 Task: Use the formula "ISEVEN" in spreadsheet "Project portfolio".
Action: Mouse moved to (607, 486)
Screenshot: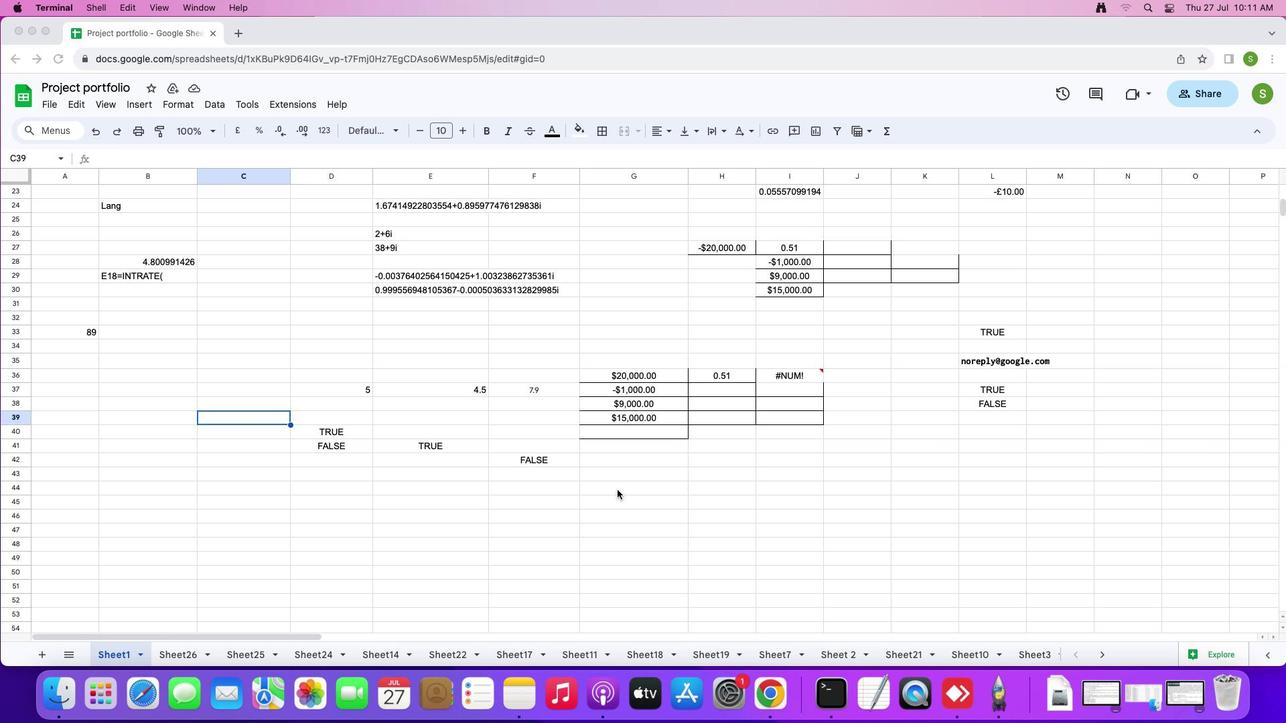 
Action: Mouse pressed left at (607, 486)
Screenshot: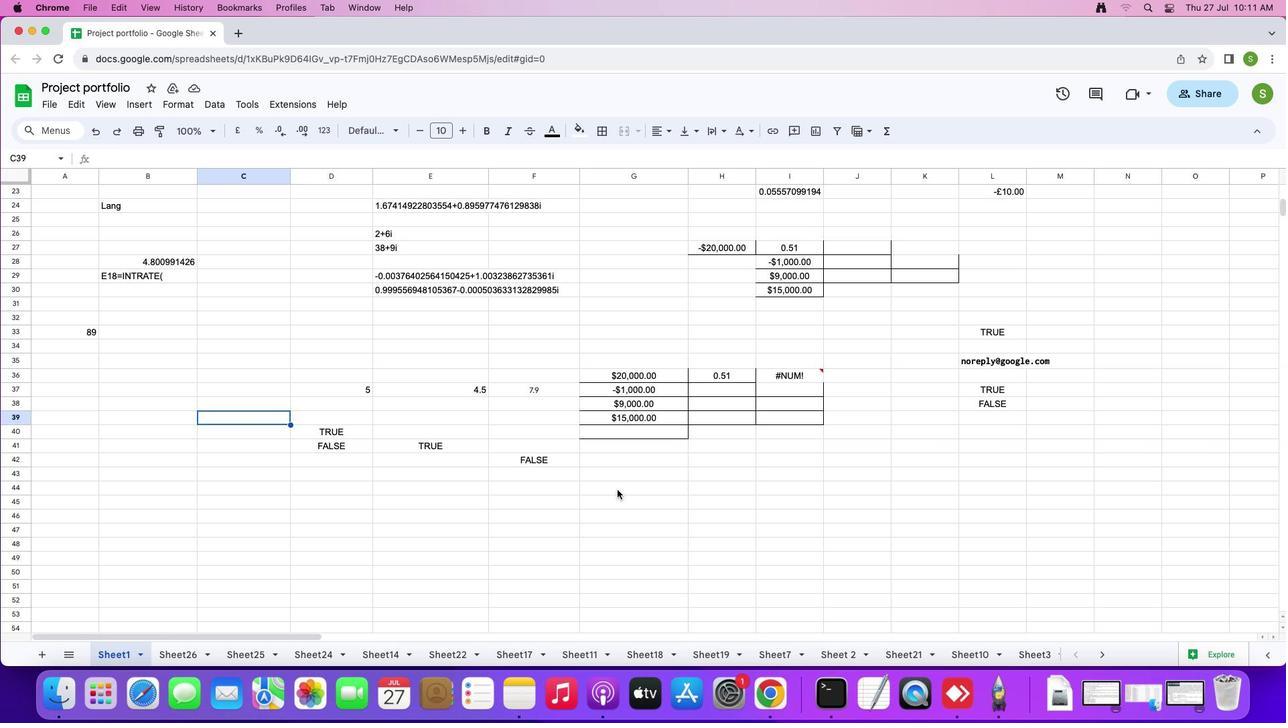 
Action: Mouse moved to (610, 483)
Screenshot: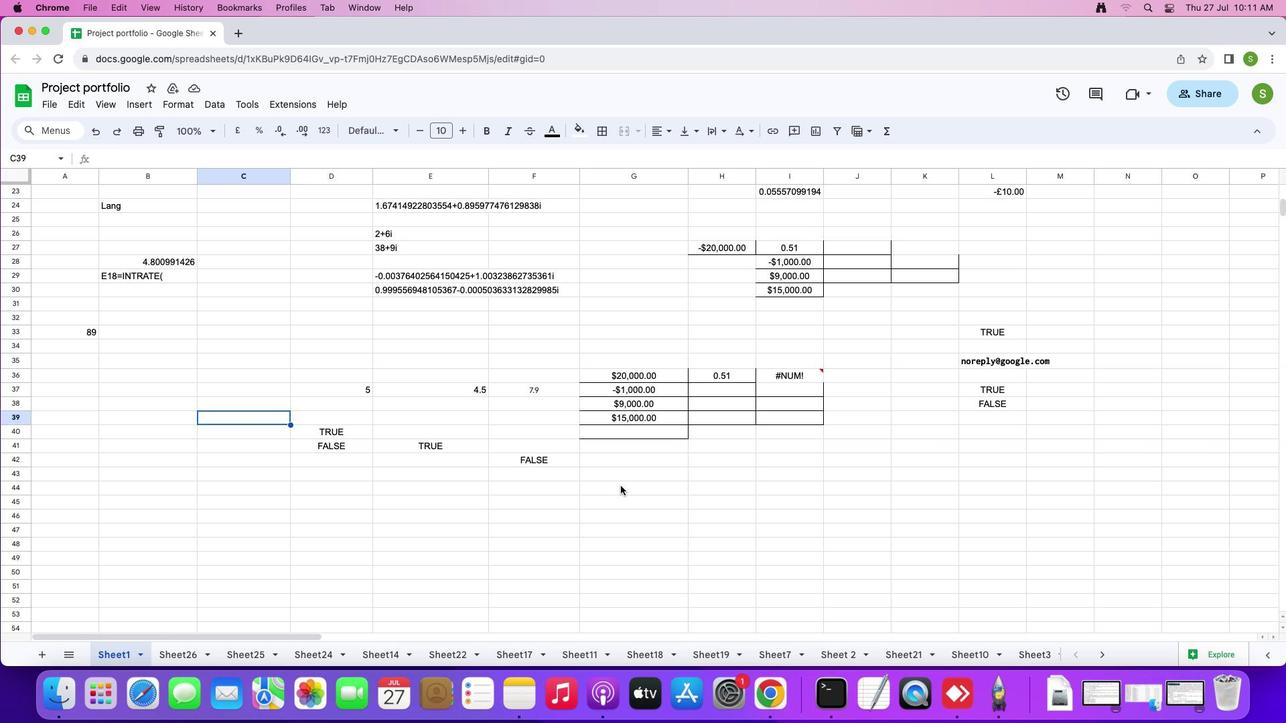 
Action: Mouse pressed left at (610, 483)
Screenshot: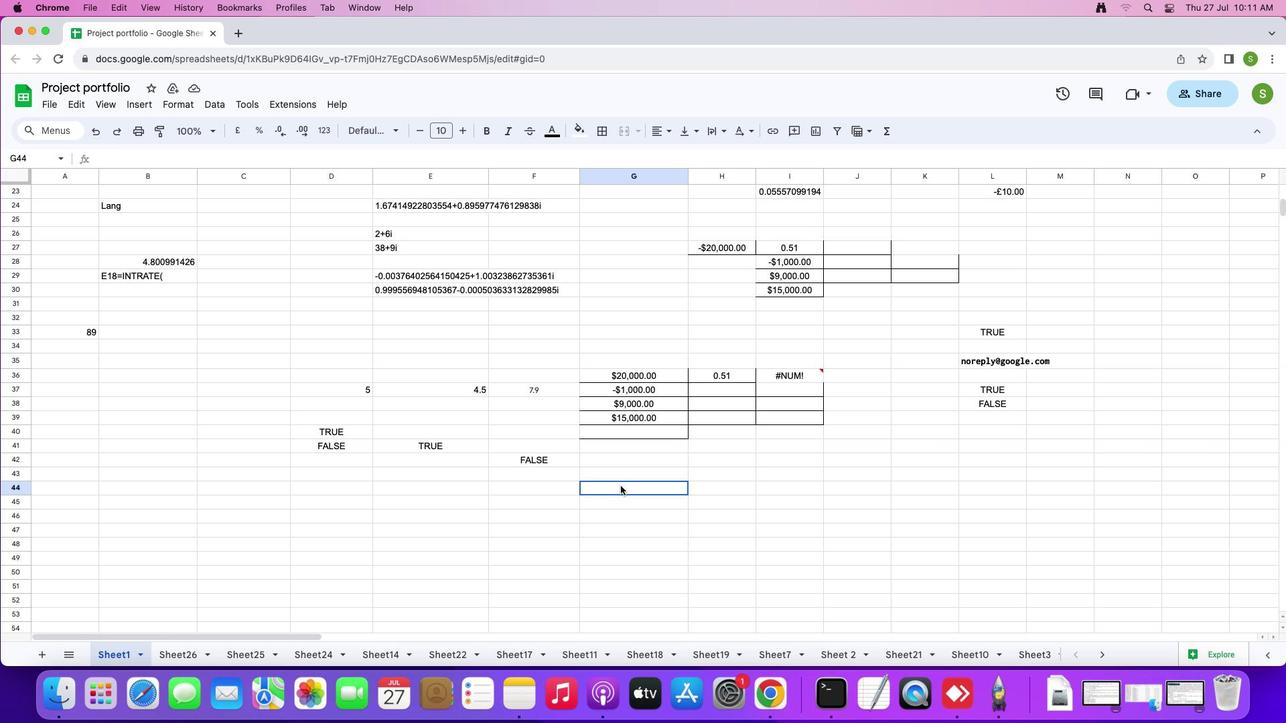 
Action: Mouse moved to (217, 93)
Screenshot: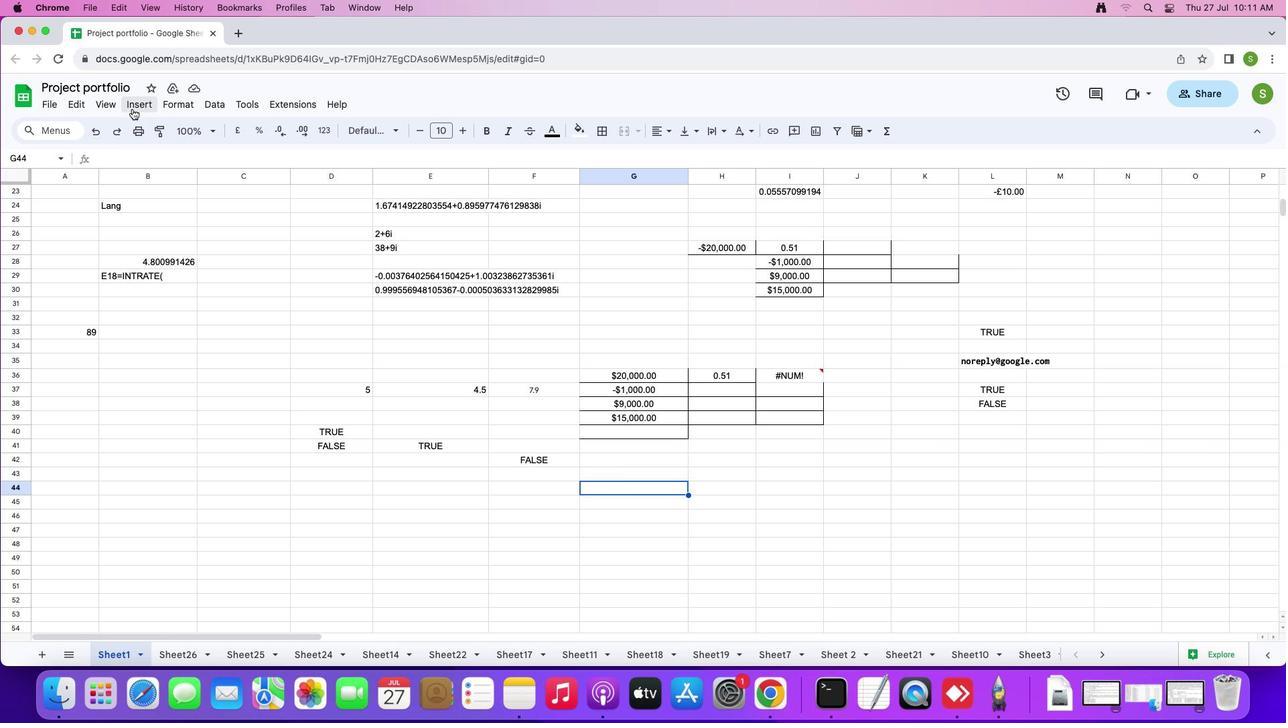 
Action: Mouse pressed left at (217, 93)
Screenshot: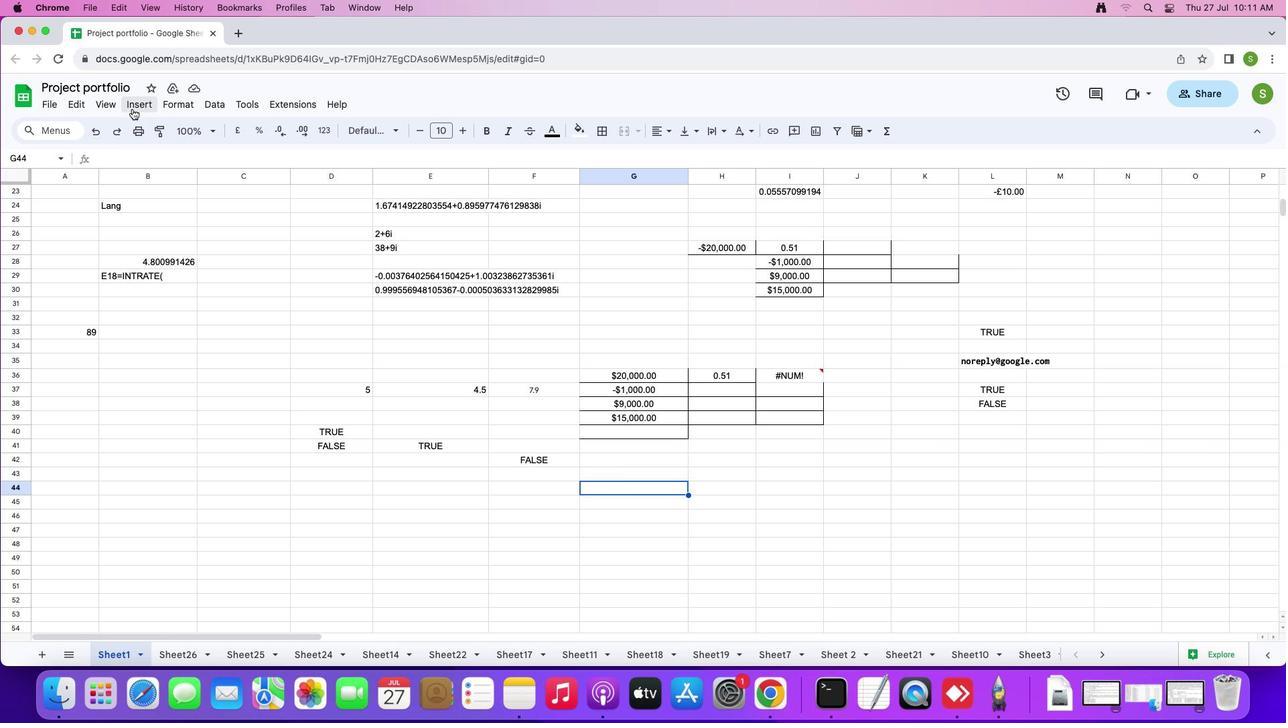 
Action: Mouse moved to (261, 320)
Screenshot: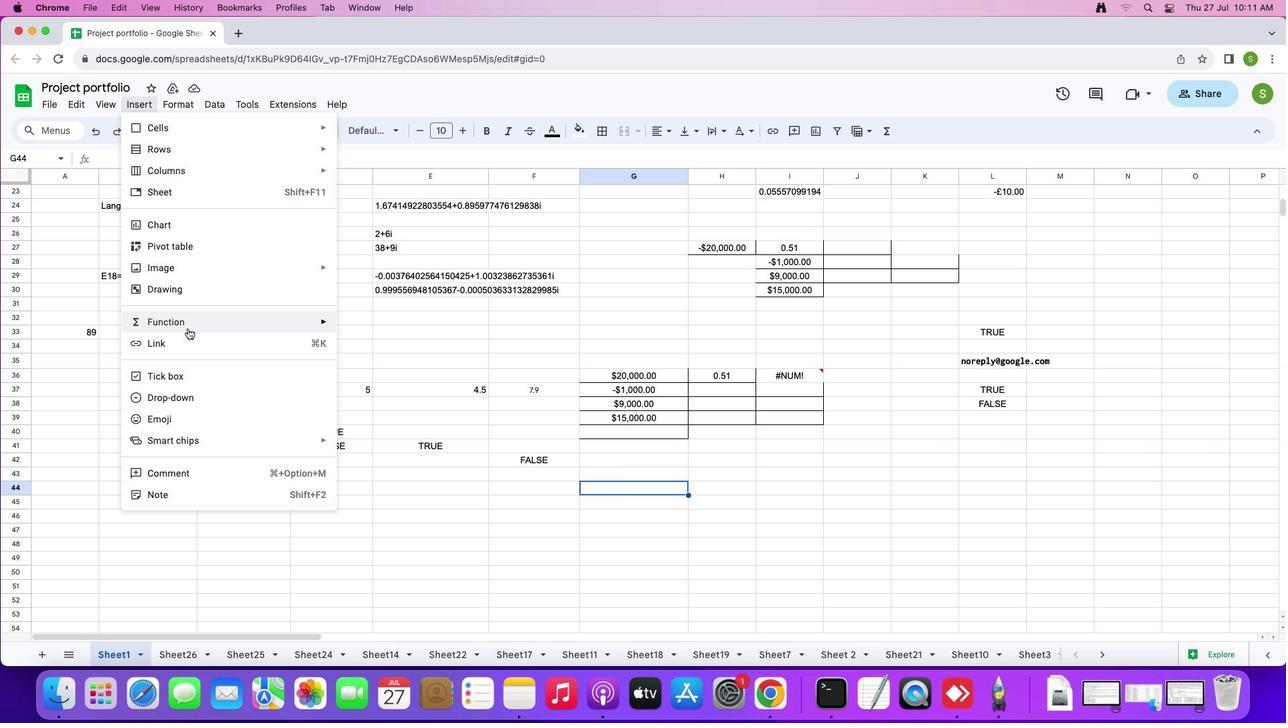 
Action: Mouse pressed left at (261, 320)
Screenshot: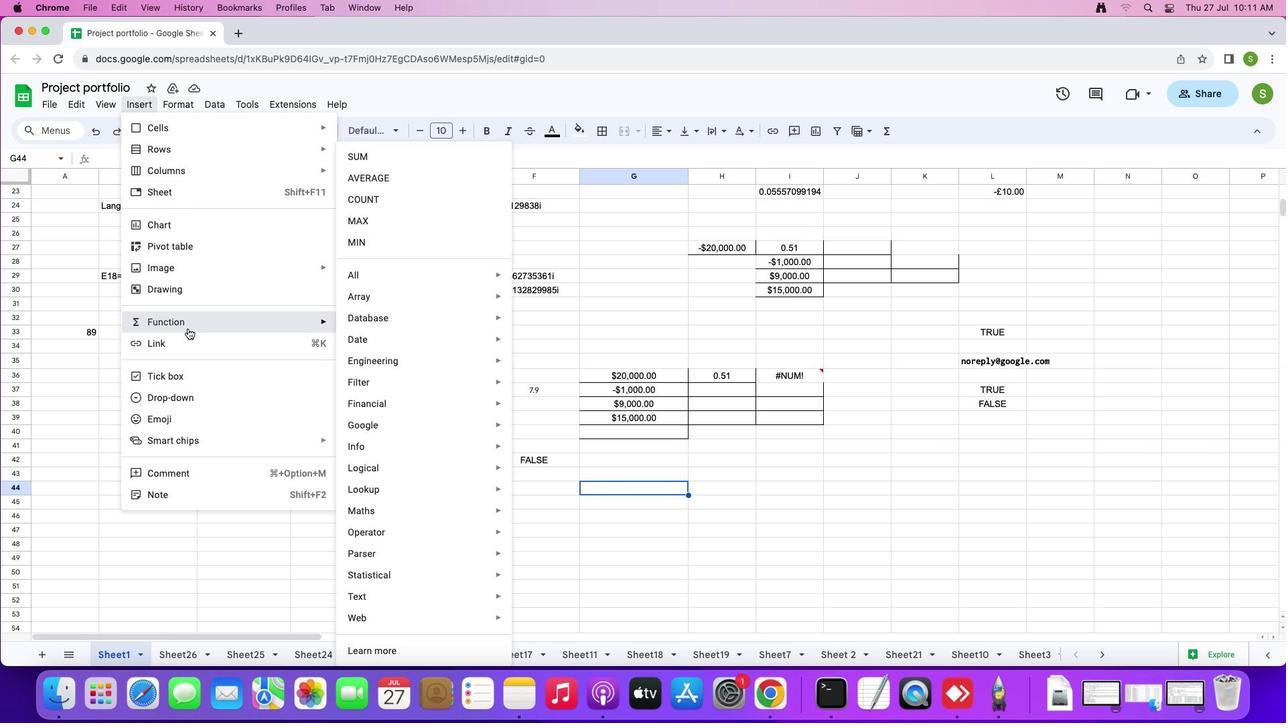 
Action: Mouse moved to (415, 269)
Screenshot: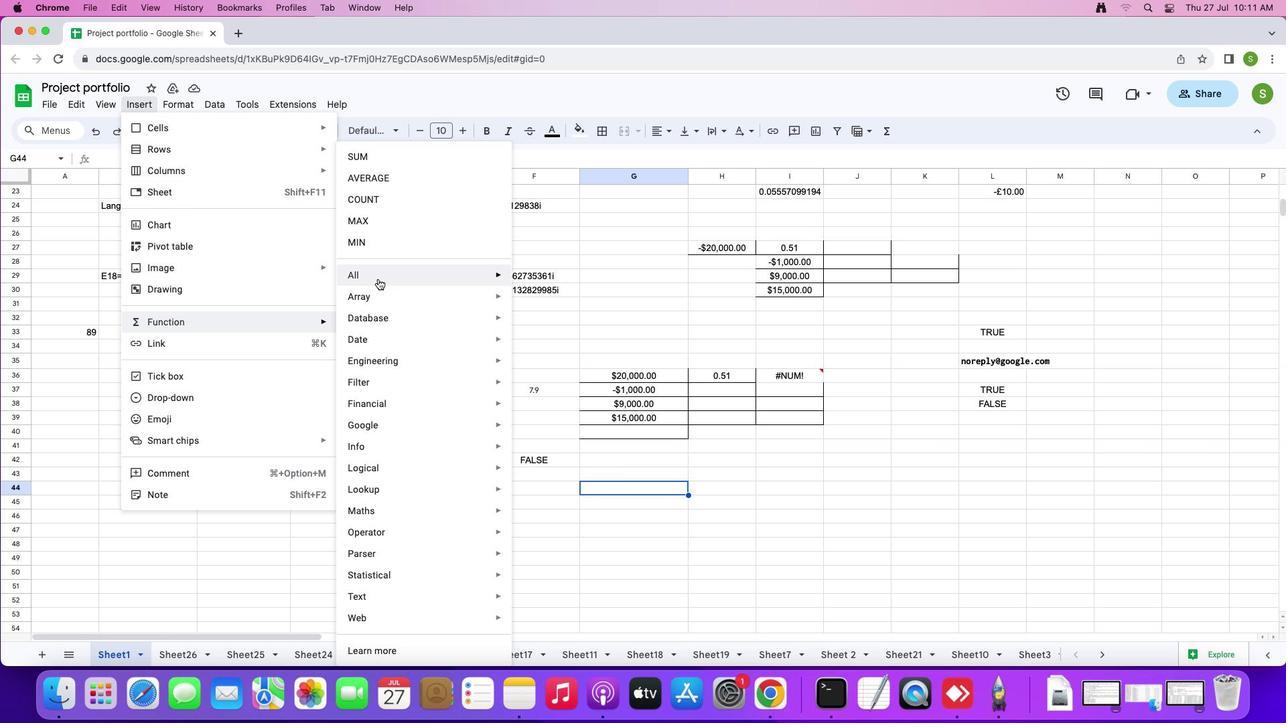 
Action: Mouse pressed left at (415, 269)
Screenshot: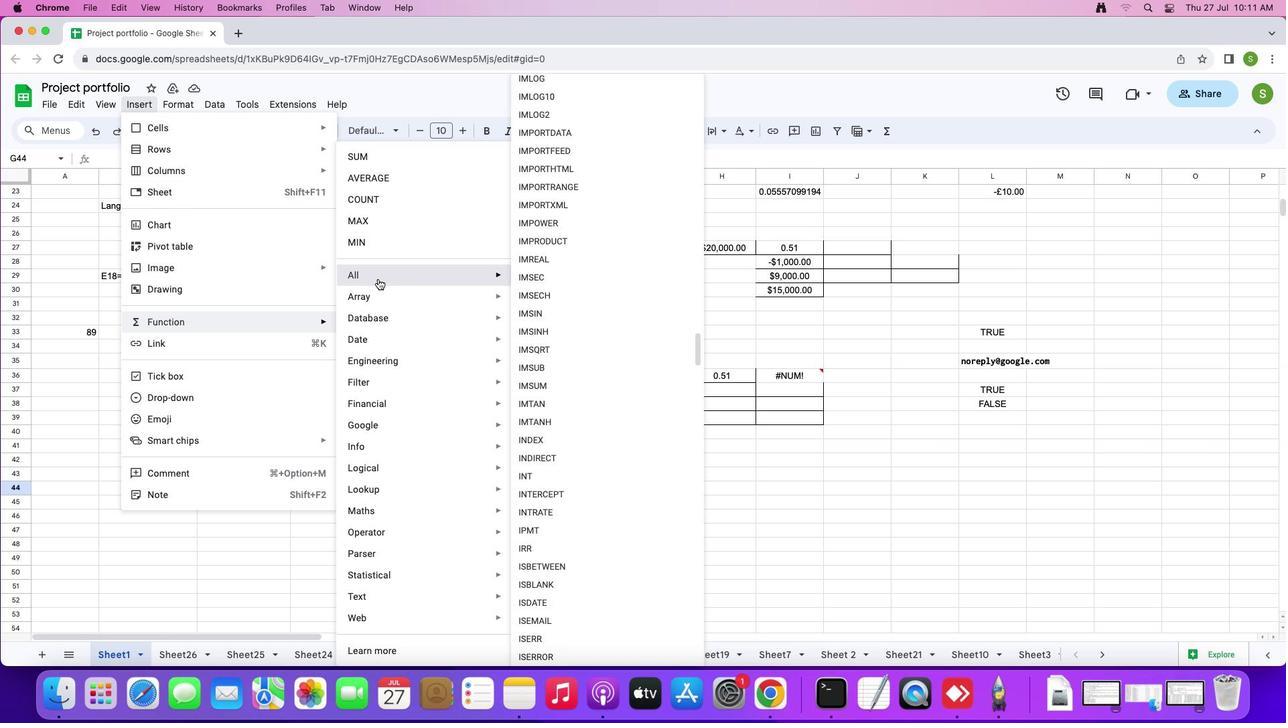 
Action: Mouse moved to (564, 643)
Screenshot: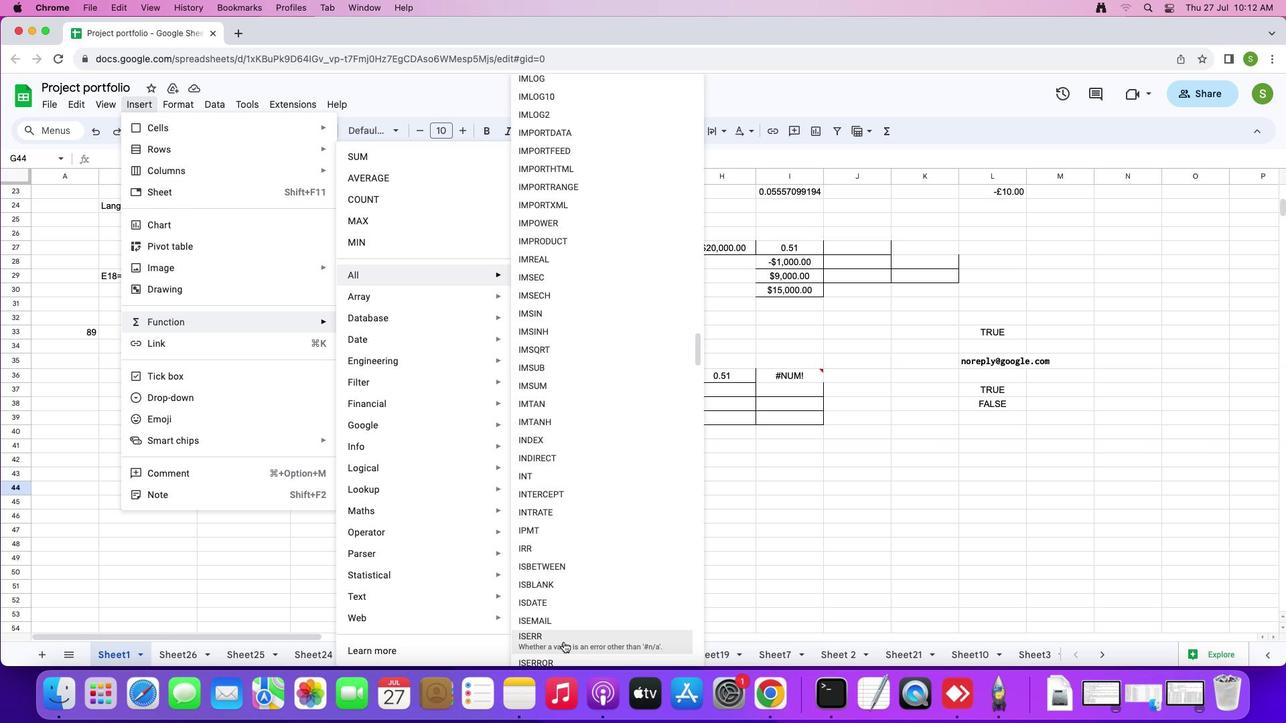 
Action: Mouse scrolled (564, 643) with delta (111, -18)
Screenshot: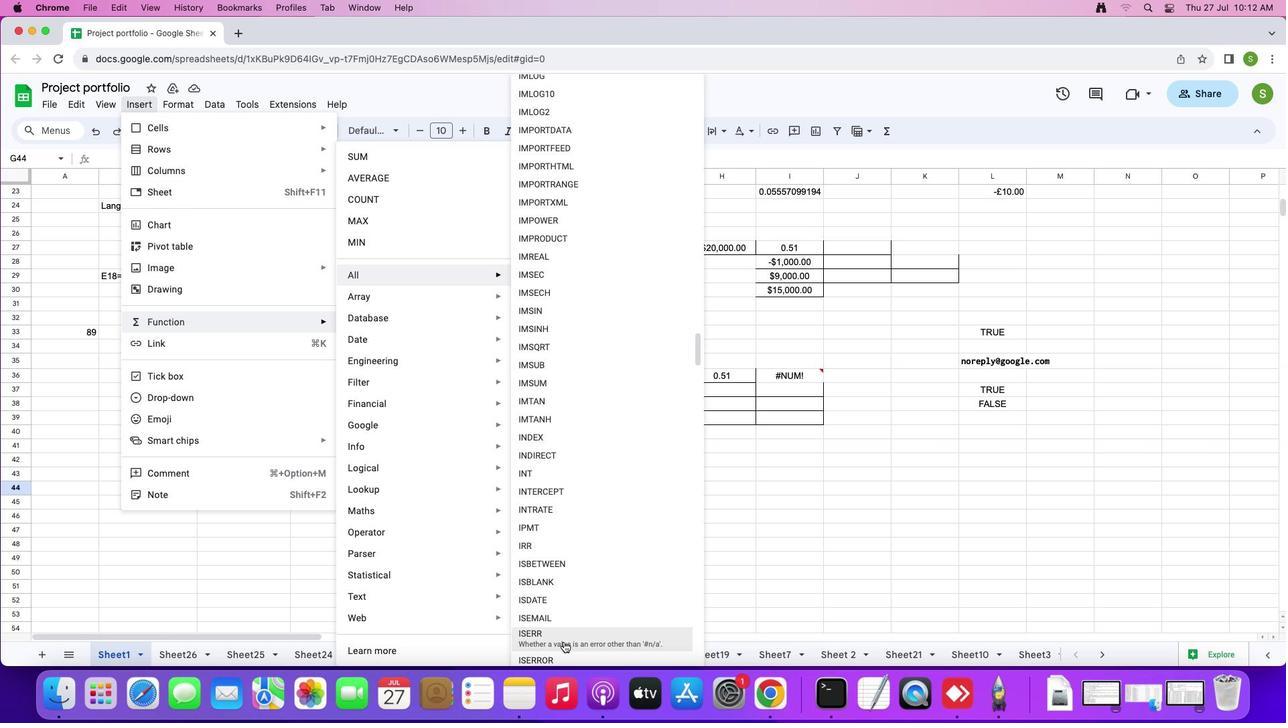 
Action: Mouse scrolled (564, 643) with delta (111, -18)
Screenshot: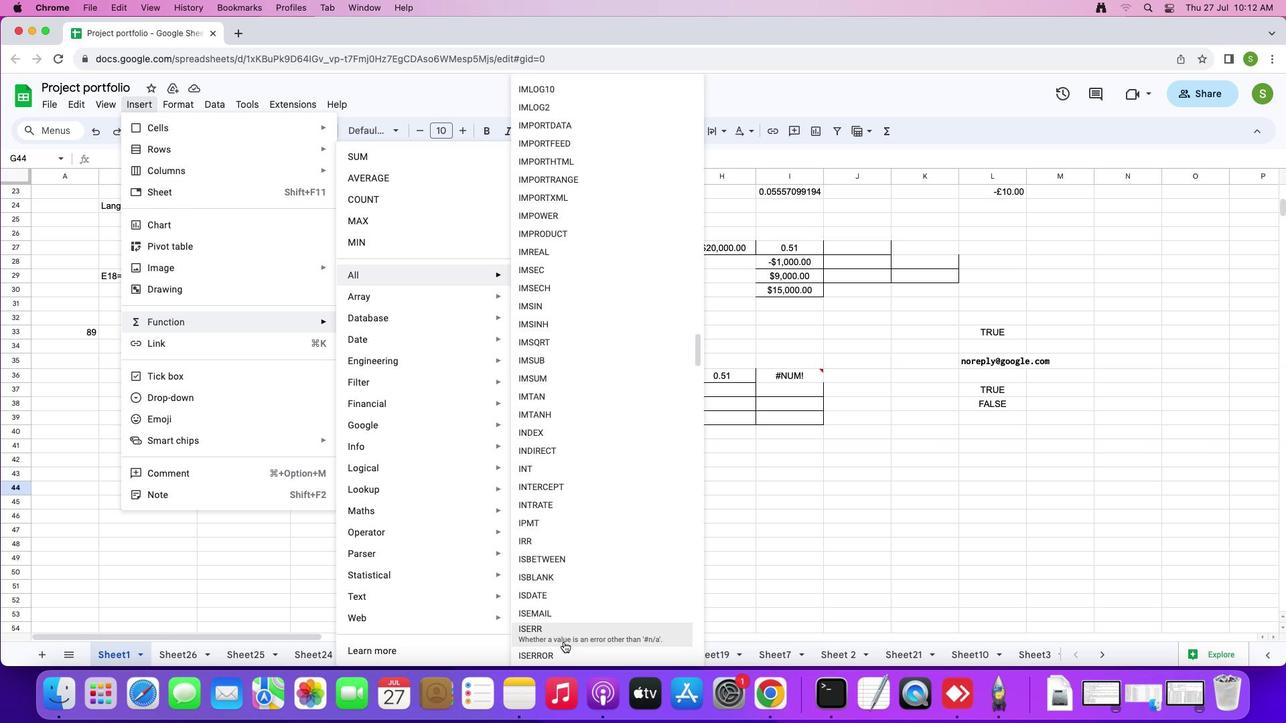 
Action: Mouse scrolled (564, 643) with delta (111, -18)
Screenshot: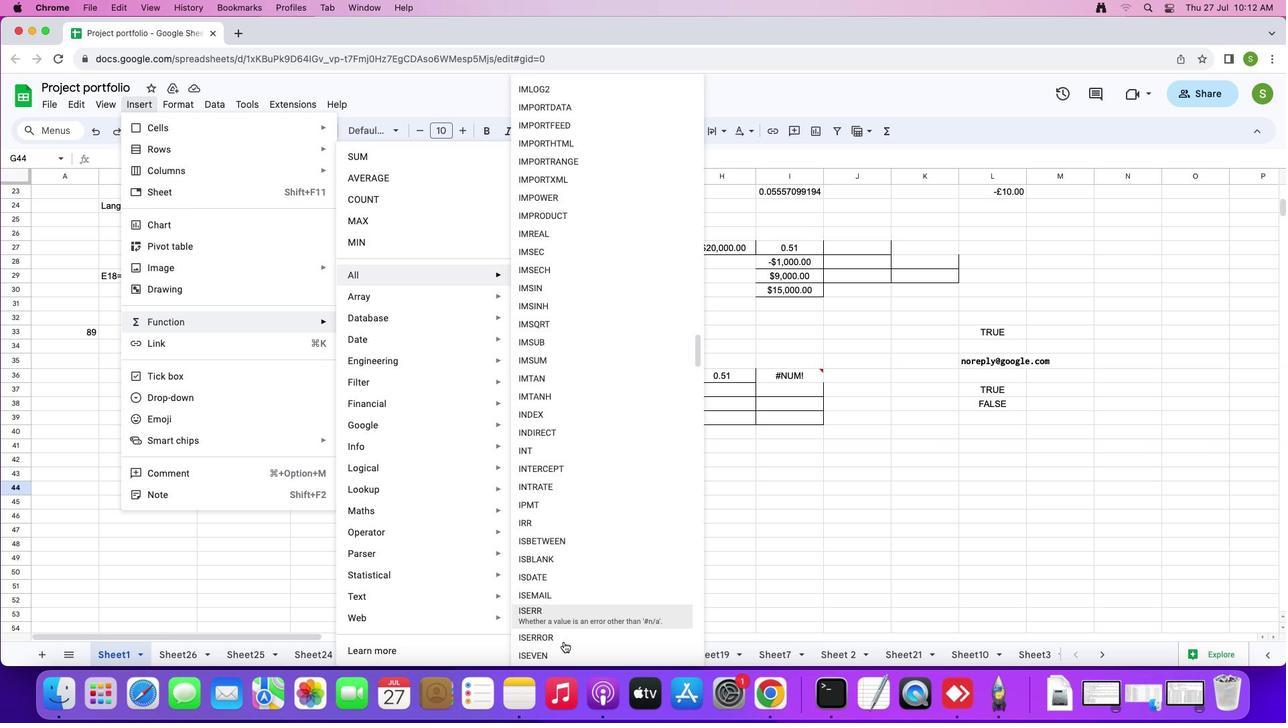 
Action: Mouse scrolled (564, 643) with delta (111, -18)
Screenshot: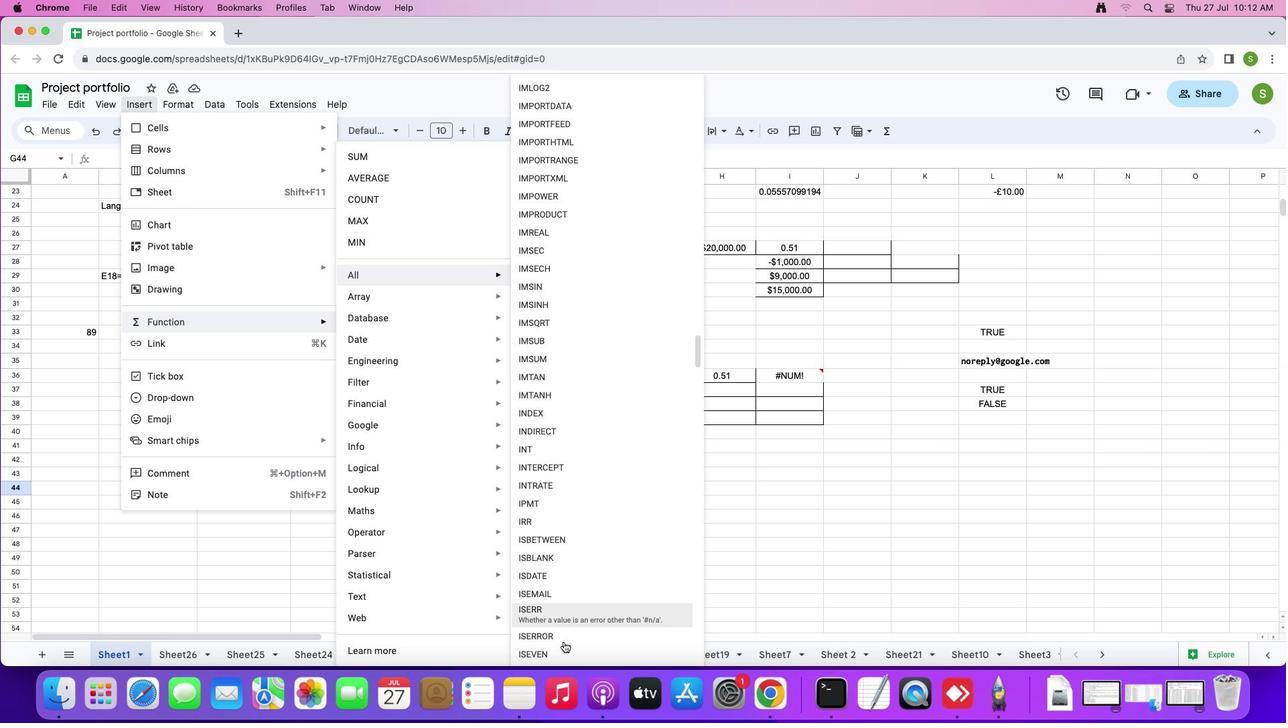 
Action: Mouse scrolled (564, 643) with delta (111, -18)
Screenshot: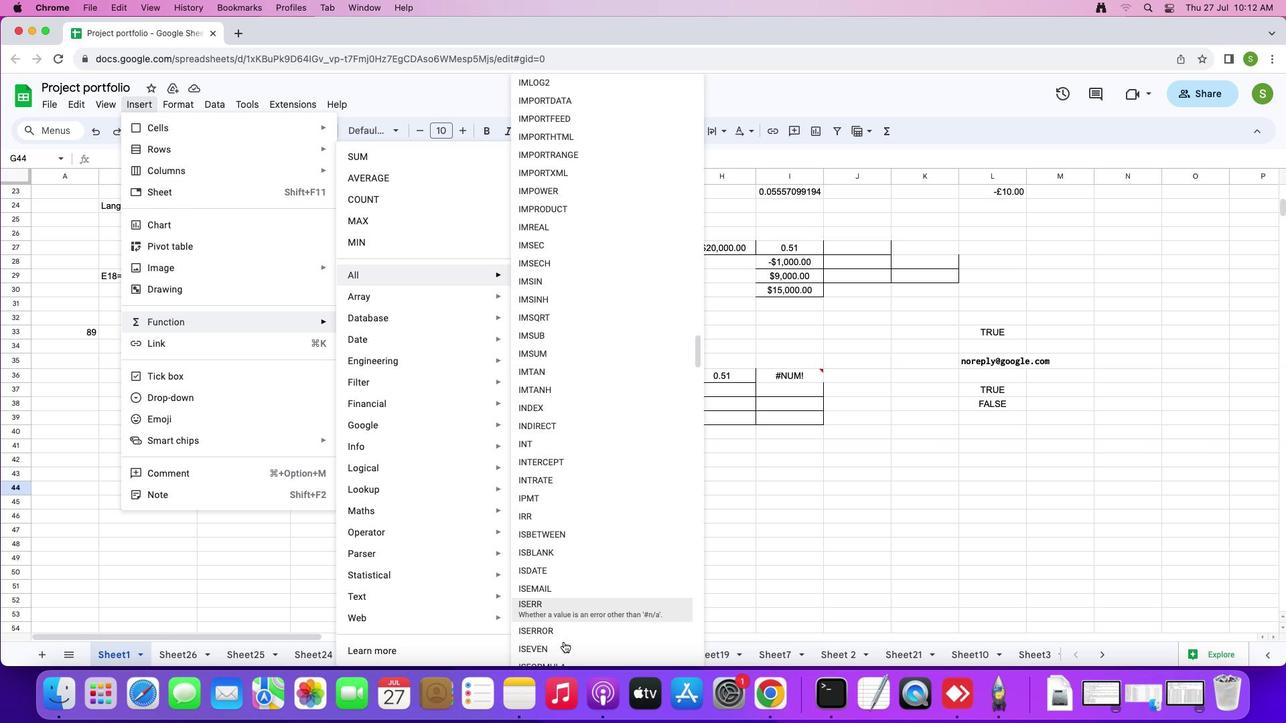 
Action: Mouse moved to (560, 642)
Screenshot: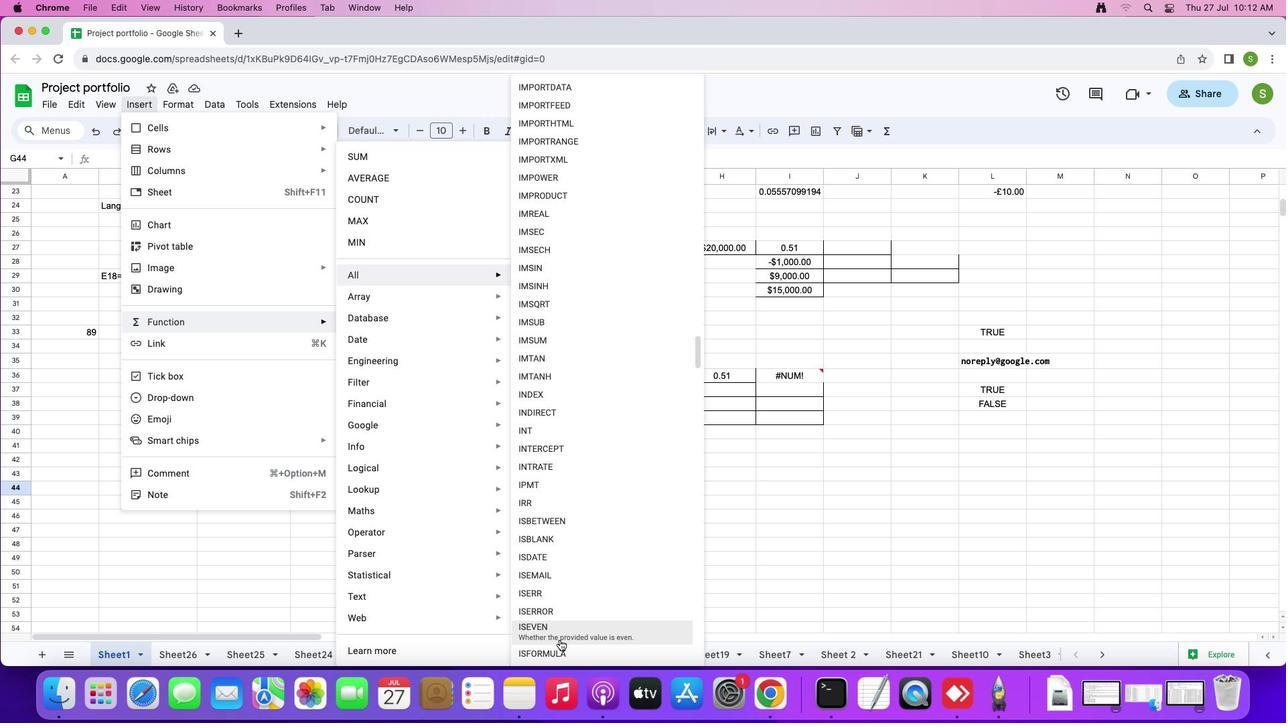 
Action: Mouse pressed left at (560, 642)
Screenshot: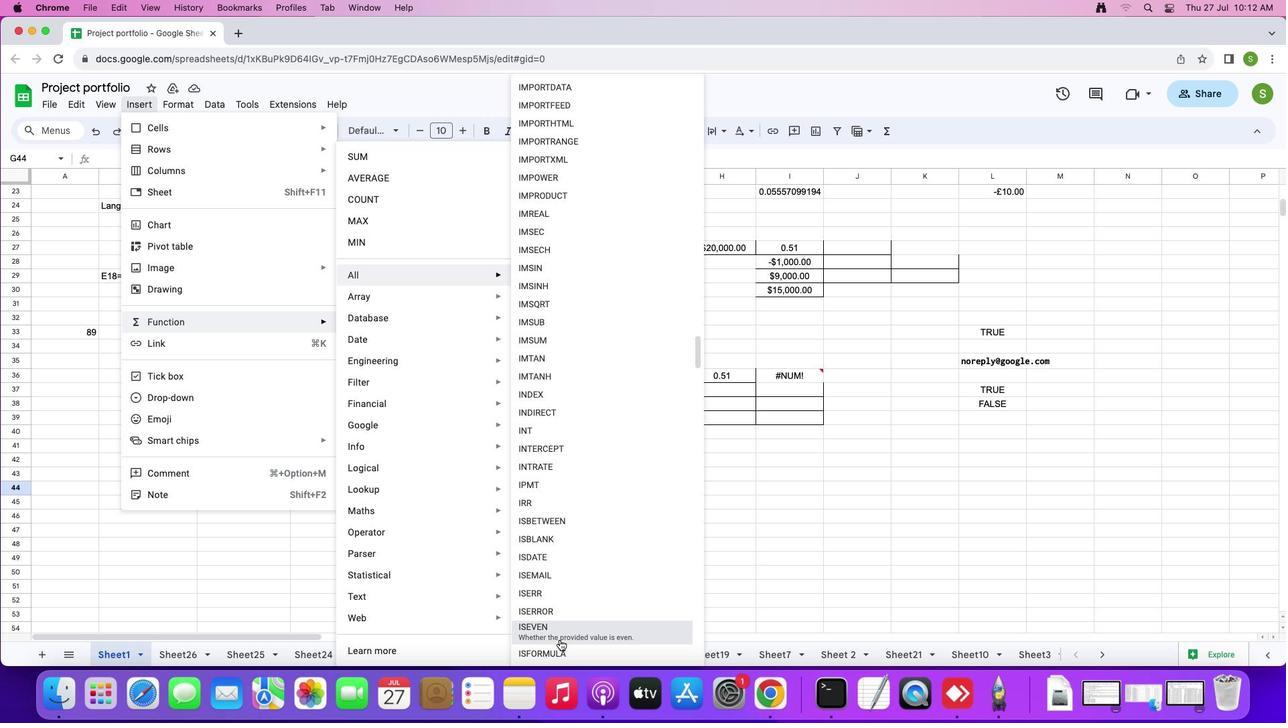 
Action: Mouse moved to (618, 503)
Screenshot: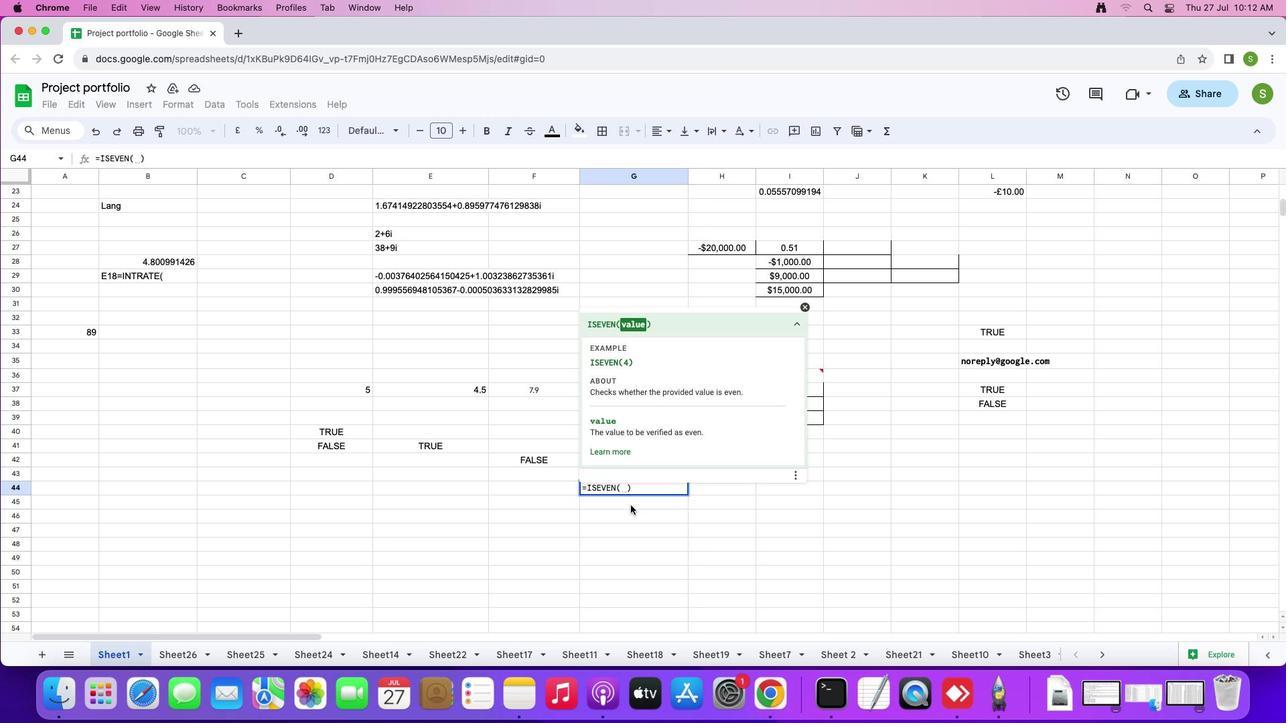 
Action: Key pressed '4'Key.enter
Screenshot: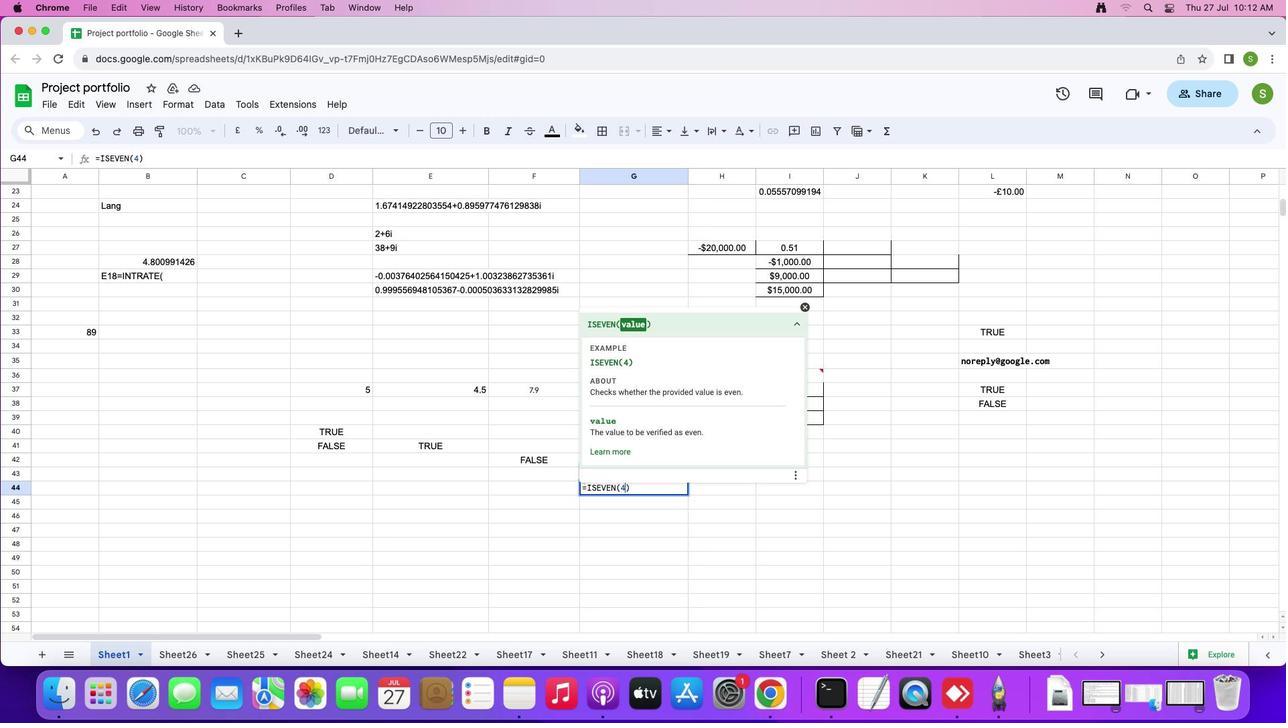 
